 Task: Create New Customer with Customer Name: Emerald Isle Emporium, Billing Address Line1: 1241 Ridge Road, Billing Address Line2:  Dodge City, Billing Address Line3:  Kansas 67801, Cell Number: 302-239-8079
Action: Mouse moved to (156, 34)
Screenshot: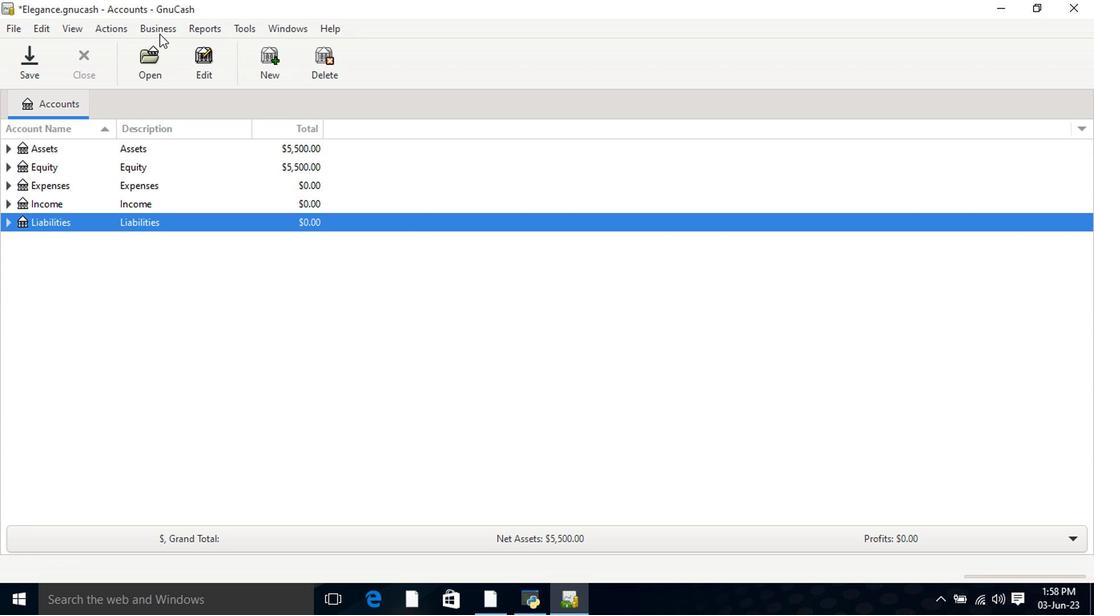
Action: Mouse pressed left at (156, 34)
Screenshot: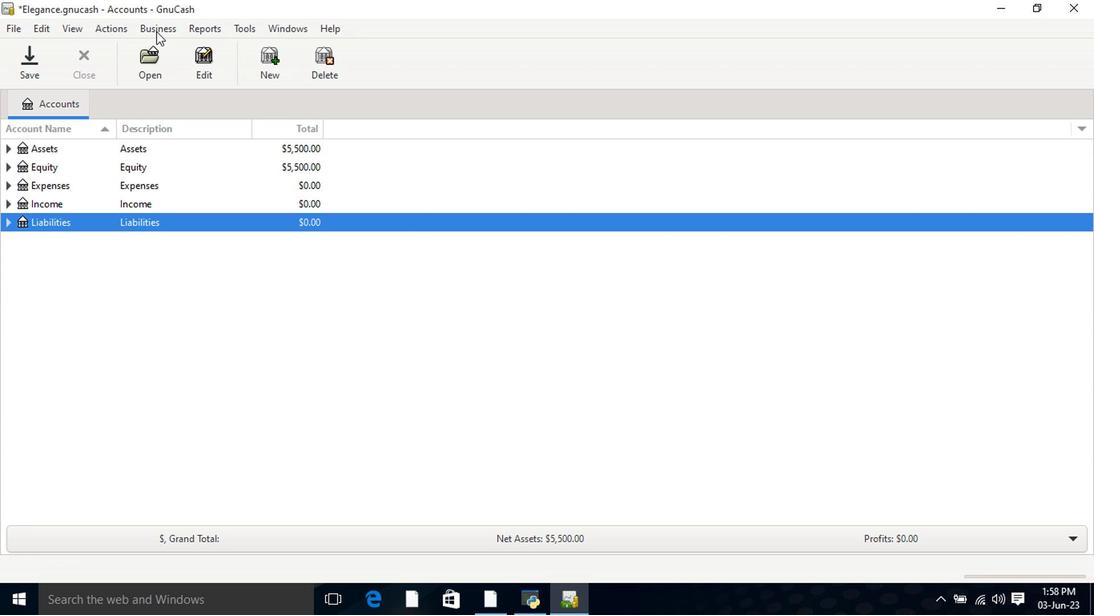 
Action: Mouse moved to (333, 74)
Screenshot: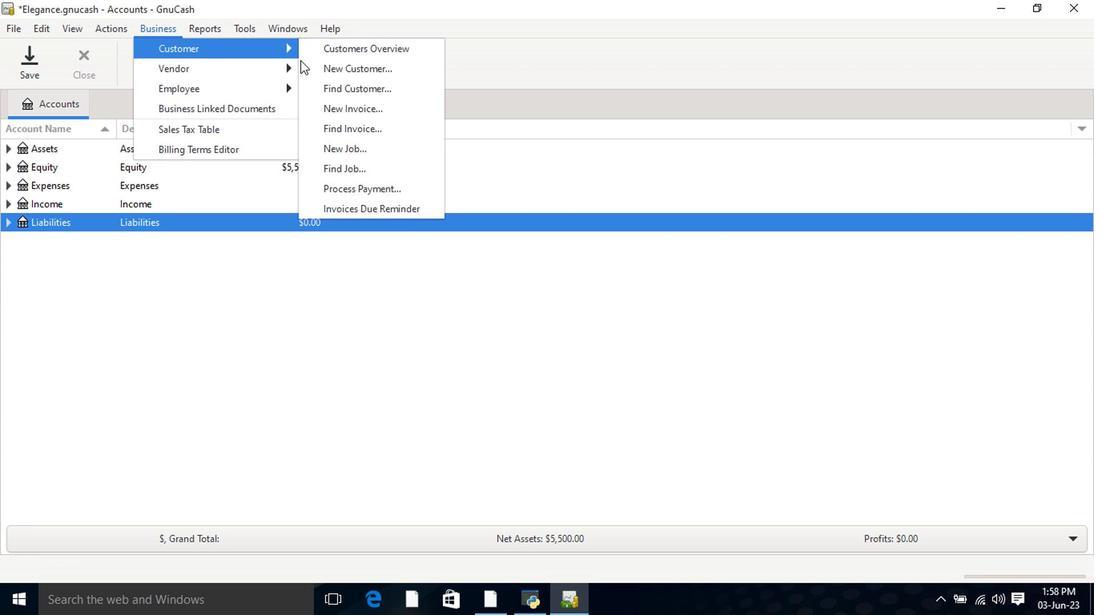 
Action: Mouse pressed left at (333, 74)
Screenshot: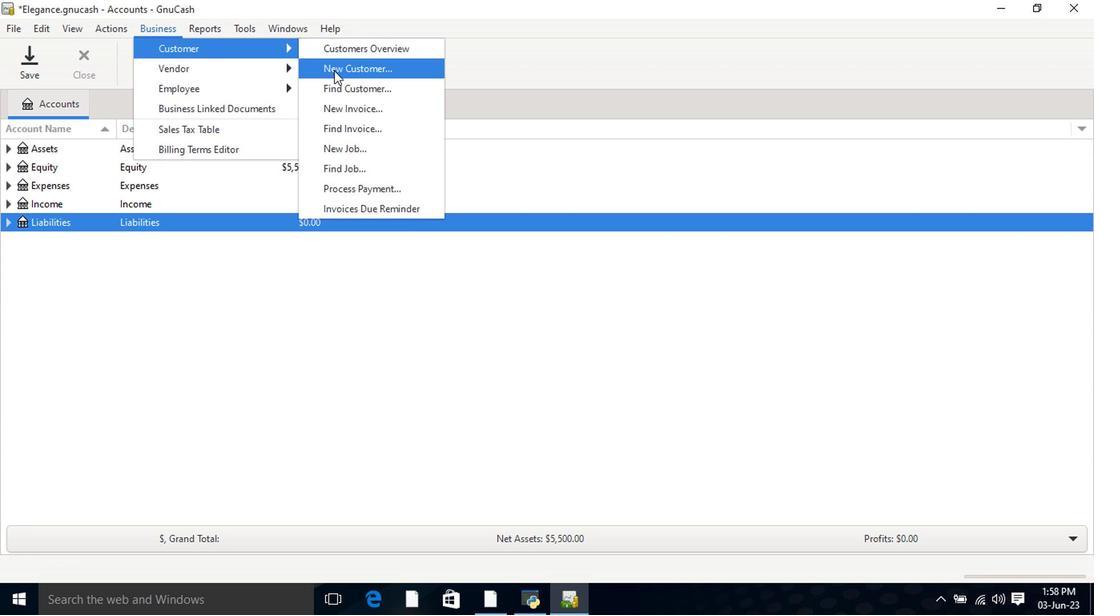
Action: Mouse moved to (589, 181)
Screenshot: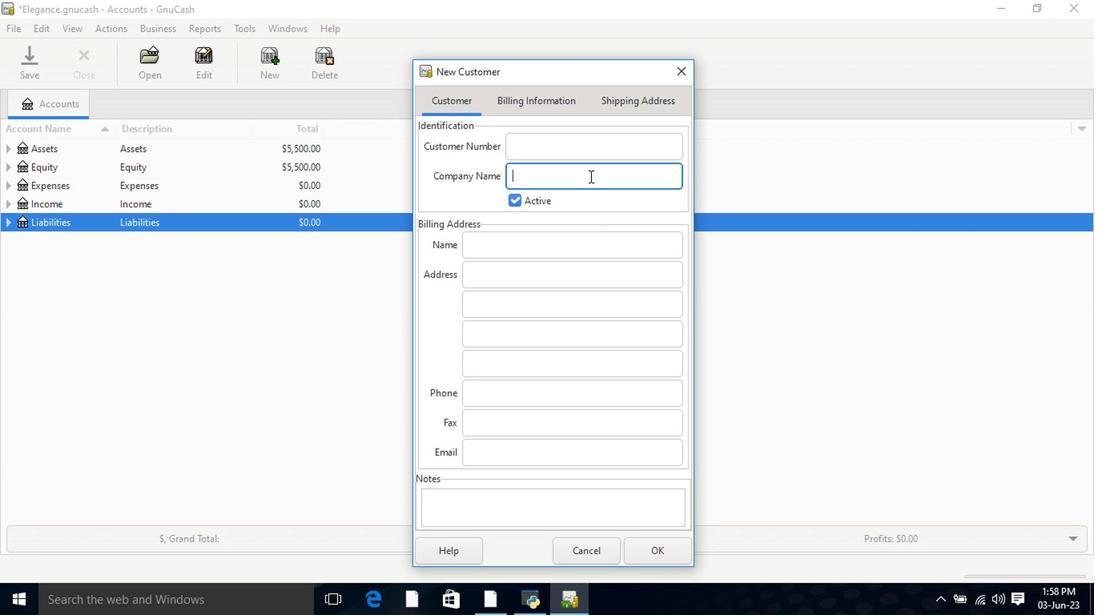 
Action: Key pressed <Key.shift>Emerald<Key.space><Key.shift>Isle<Key.space><Key.shift>Emporium<Key.tab><Key.tab>
Screenshot: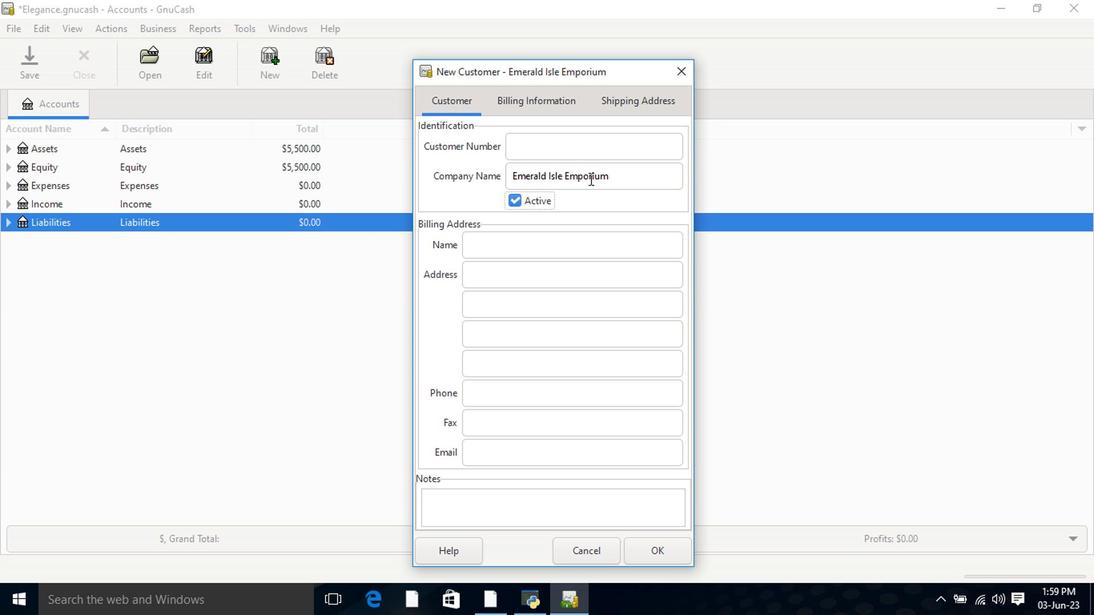 
Action: Mouse moved to (692, 314)
Screenshot: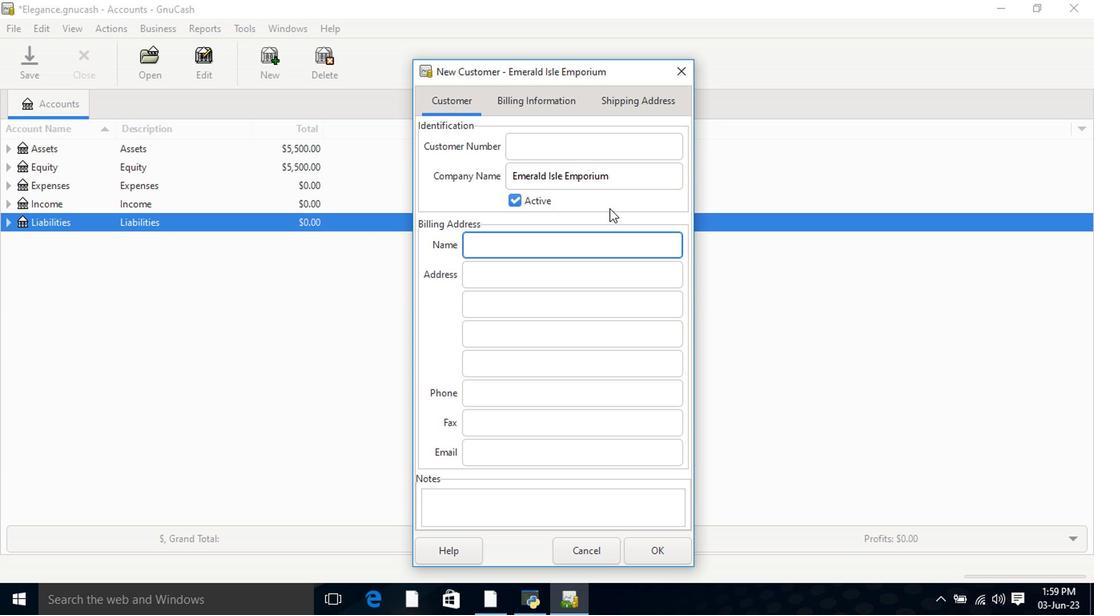 
Action: Key pressed <Key.tab>1241<Key.space><Key.shift>Ridge<Key.space><Key.shift>Road<Key.tab><Key.shift>Dodge<Key.space><Key.shift>Cityu<Key.backspace><Key.tab><Key.shift>Kansas<Key.space>67801<Key.tab><Key.tab>302-239-8079
Screenshot: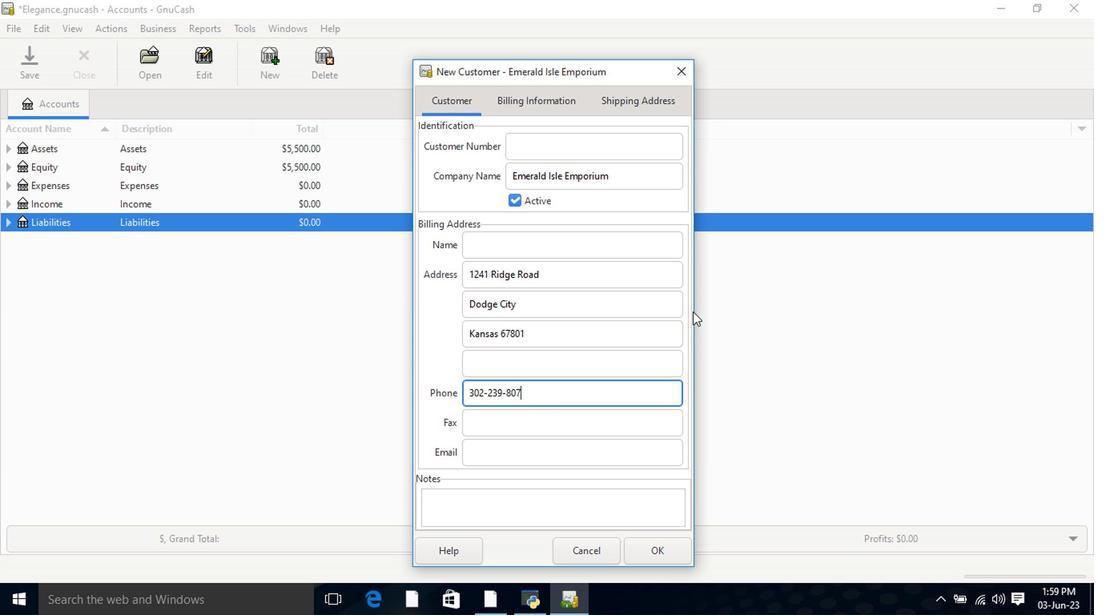 
Action: Mouse moved to (523, 108)
Screenshot: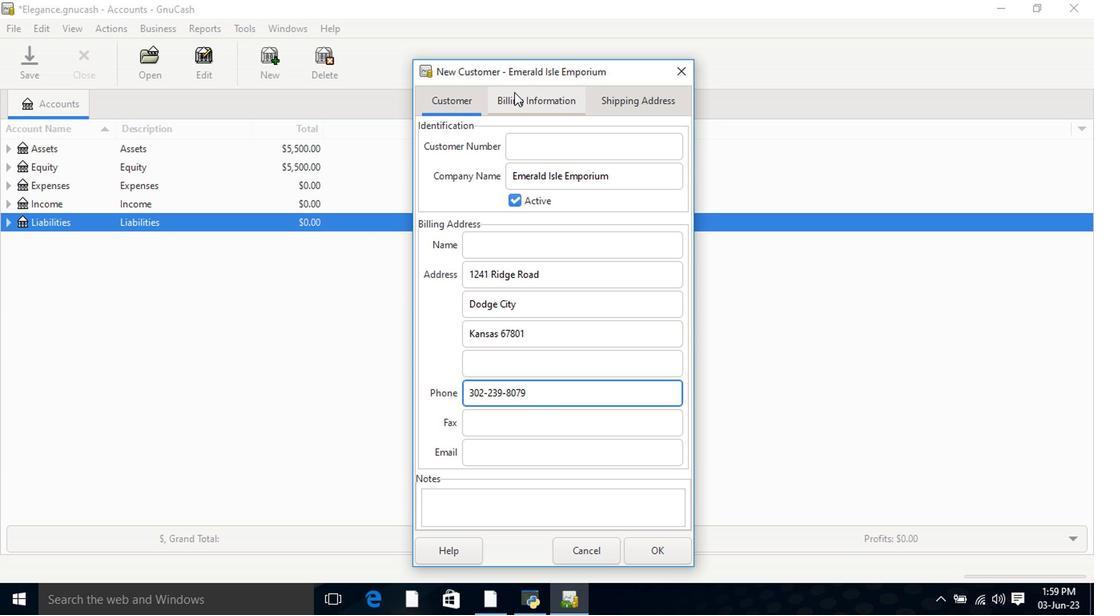 
Action: Mouse pressed left at (523, 108)
Screenshot: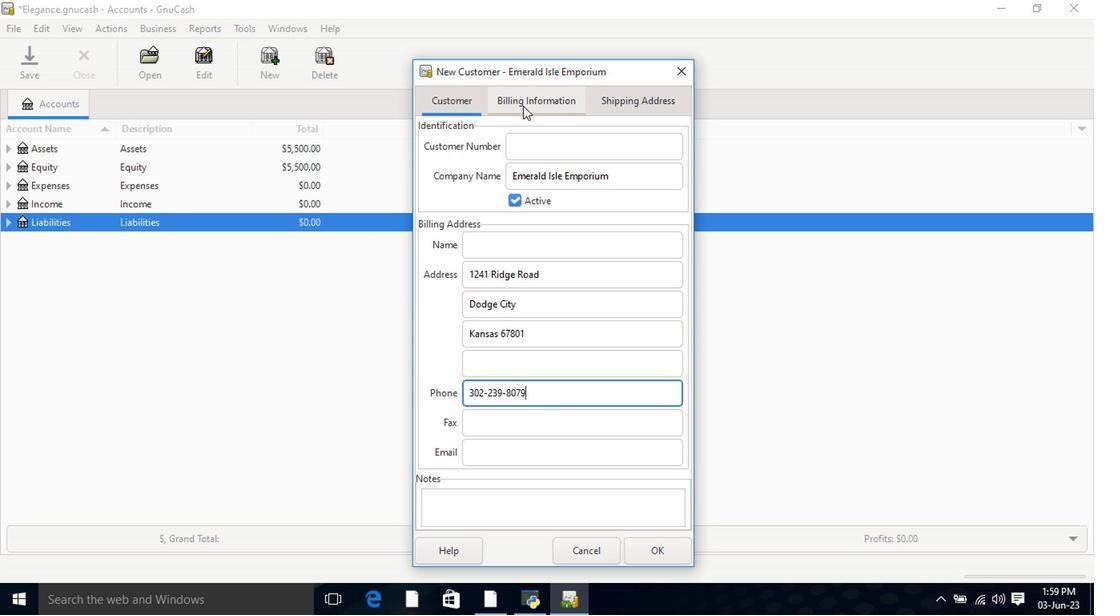 
Action: Mouse moved to (629, 106)
Screenshot: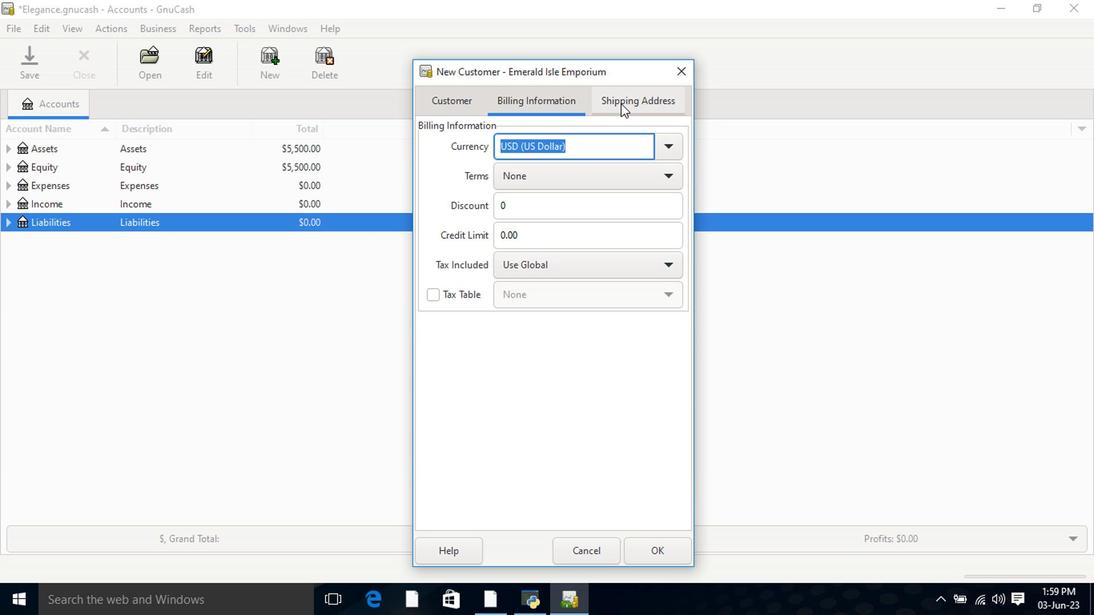 
Action: Mouse pressed left at (629, 106)
Screenshot: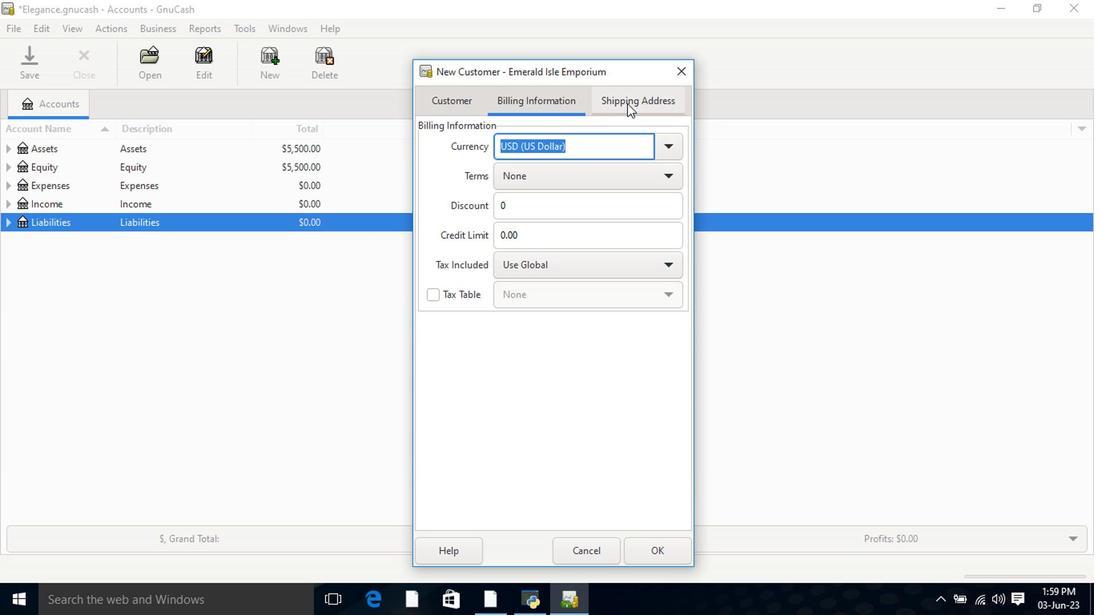 
Action: Mouse moved to (649, 549)
Screenshot: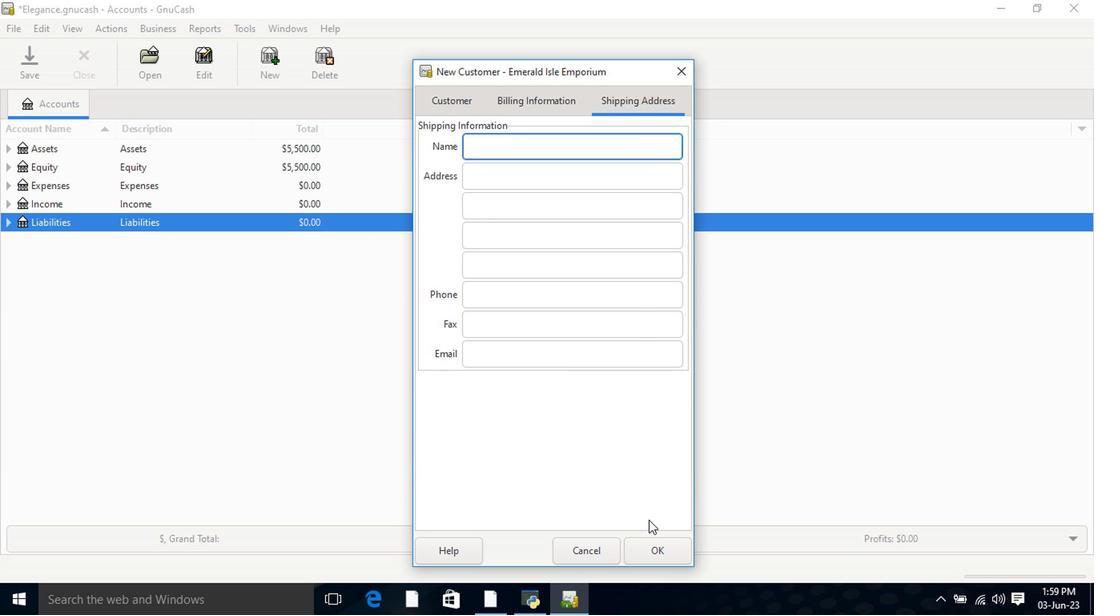 
Action: Mouse pressed left at (649, 549)
Screenshot: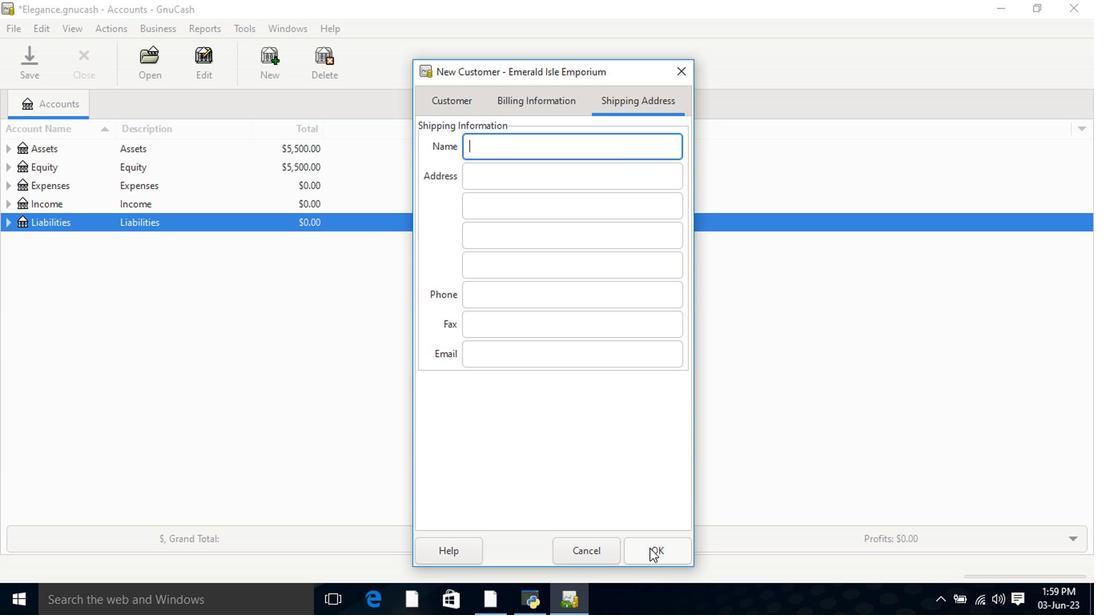 
Action: Mouse moved to (640, 527)
Screenshot: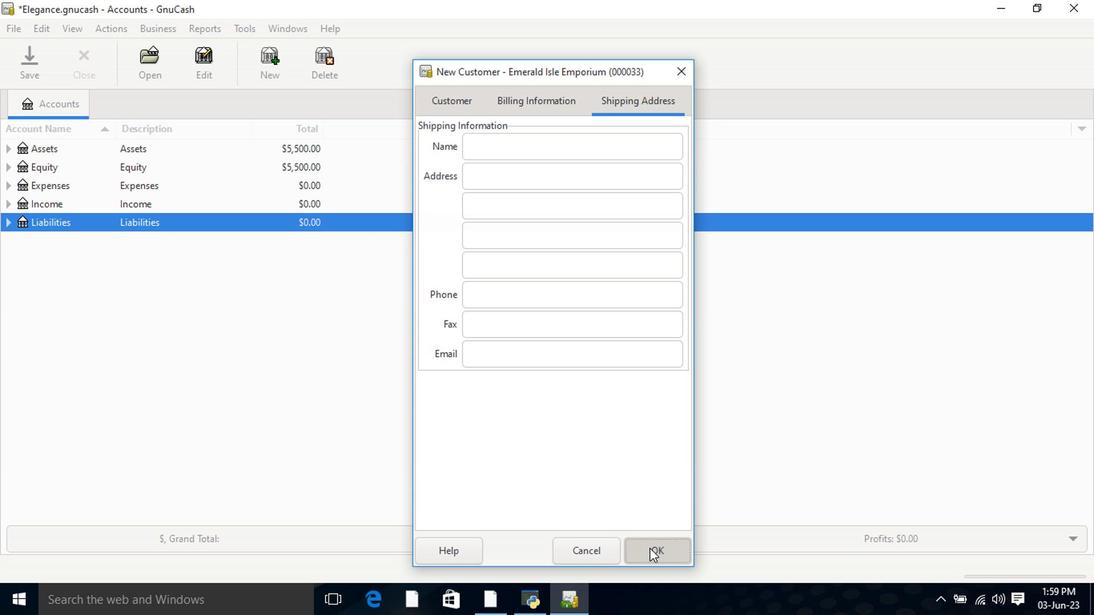 
